 Task: Select the onFirstSeassionStart option in the status bar.
Action: Mouse moved to (16, 506)
Screenshot: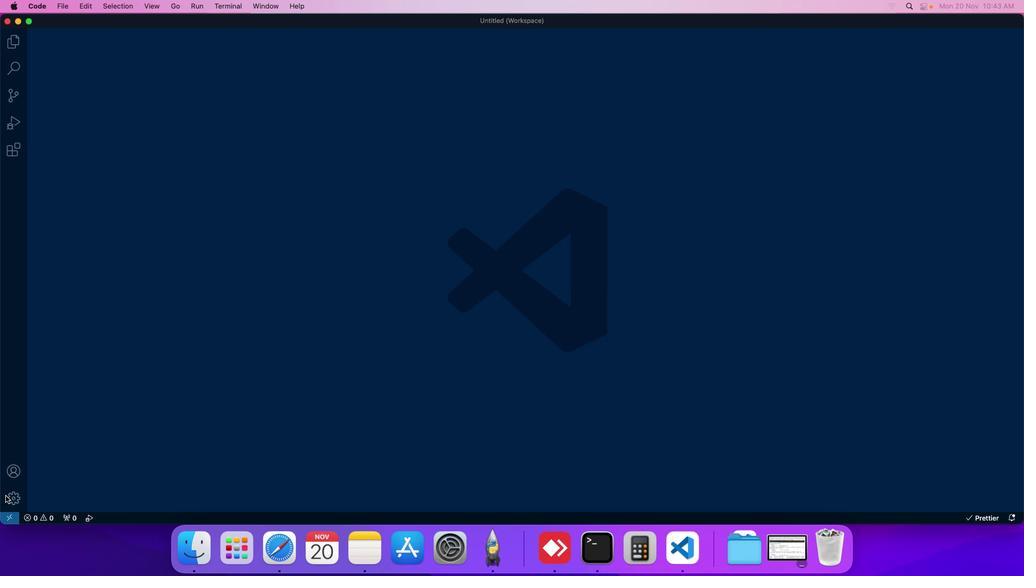 
Action: Mouse pressed left at (16, 506)
Screenshot: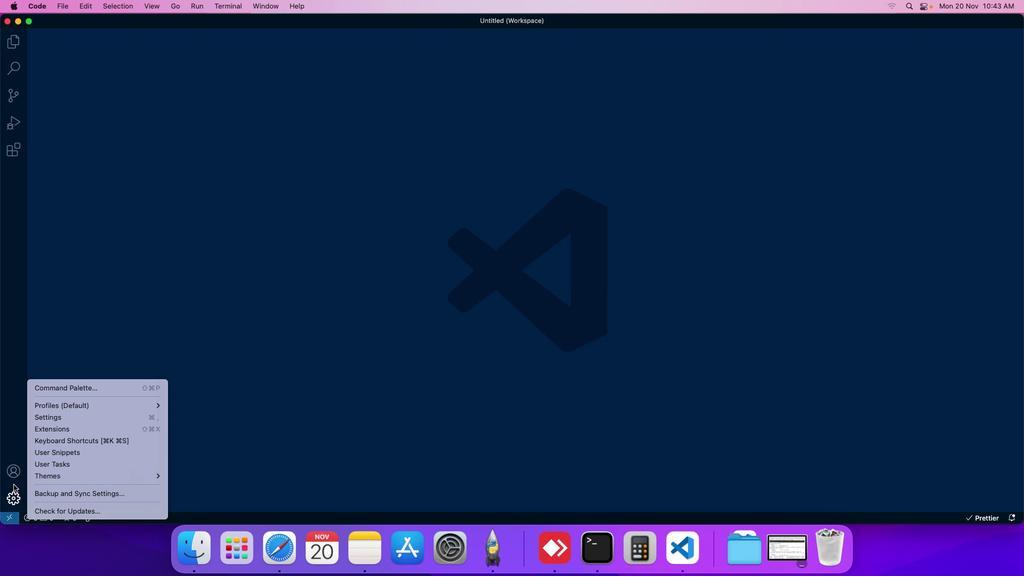 
Action: Mouse moved to (50, 426)
Screenshot: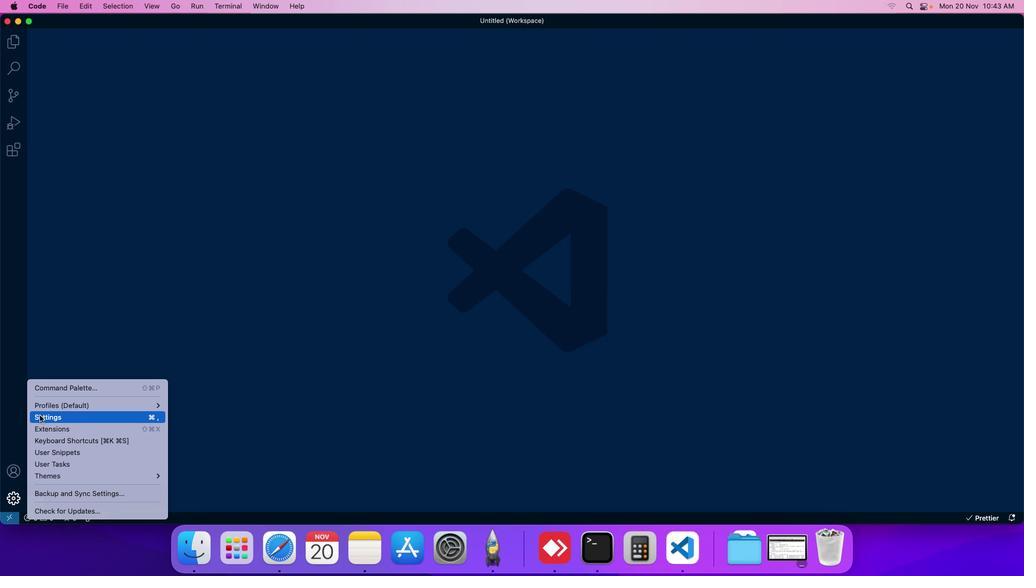 
Action: Mouse pressed left at (50, 426)
Screenshot: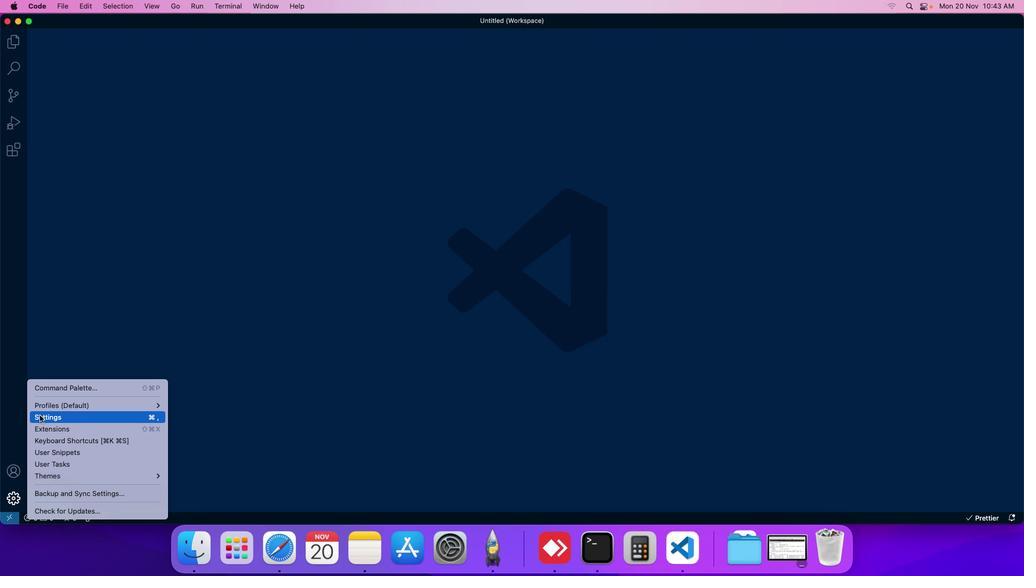 
Action: Mouse moved to (256, 98)
Screenshot: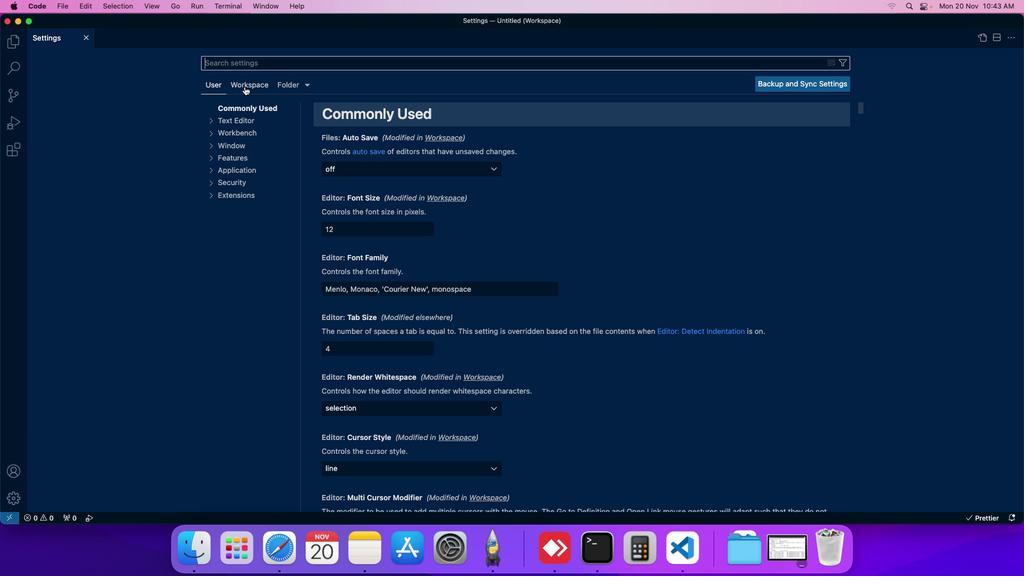 
Action: Mouse pressed left at (256, 98)
Screenshot: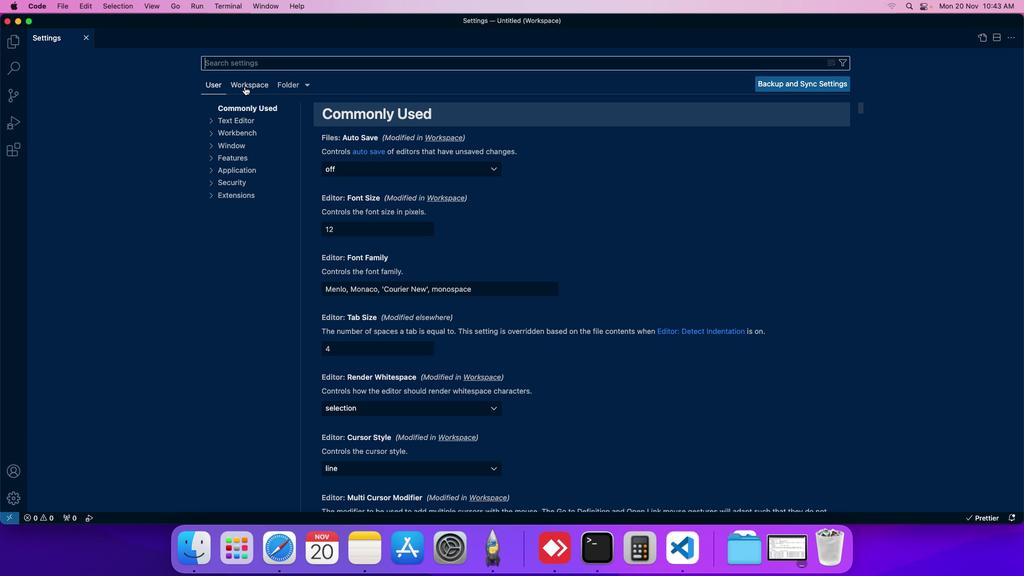 
Action: Mouse moved to (242, 168)
Screenshot: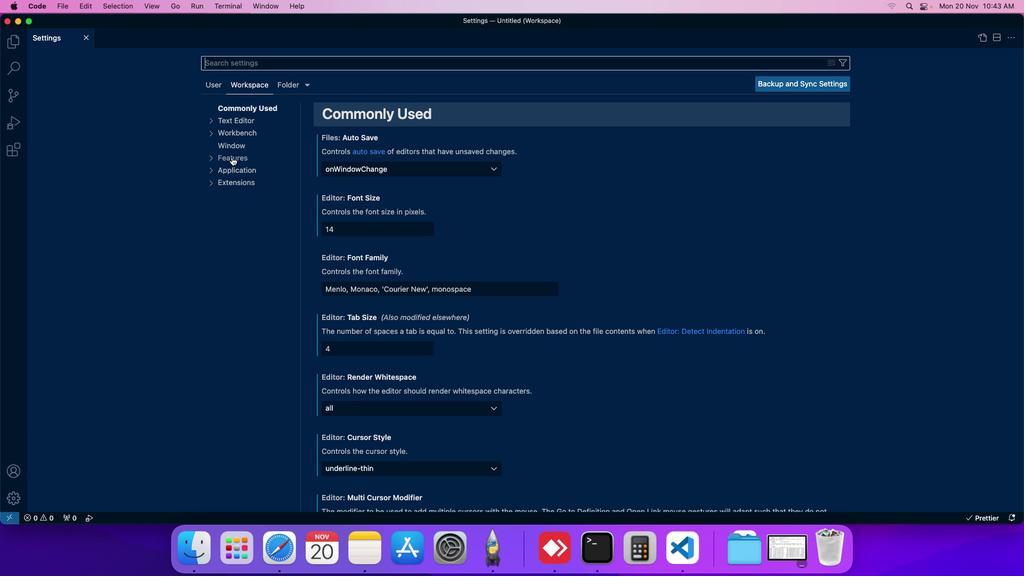 
Action: Mouse pressed left at (242, 168)
Screenshot: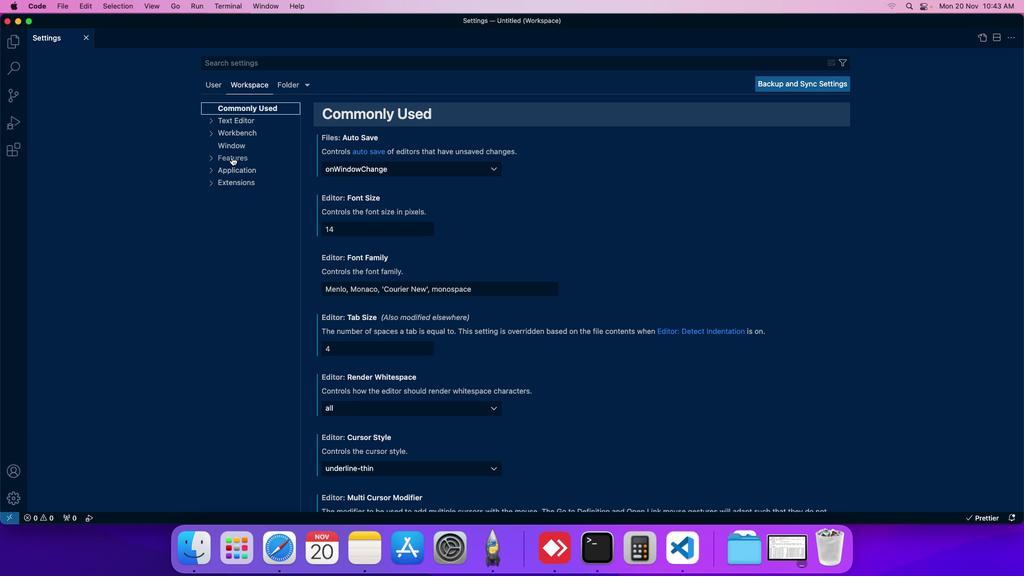 
Action: Mouse moved to (249, 215)
Screenshot: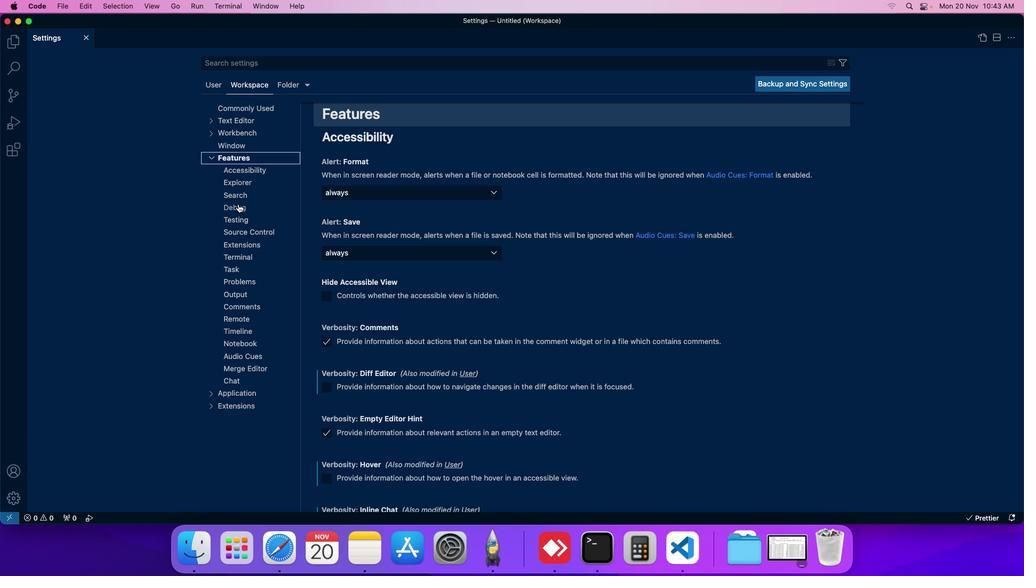 
Action: Mouse pressed left at (249, 215)
Screenshot: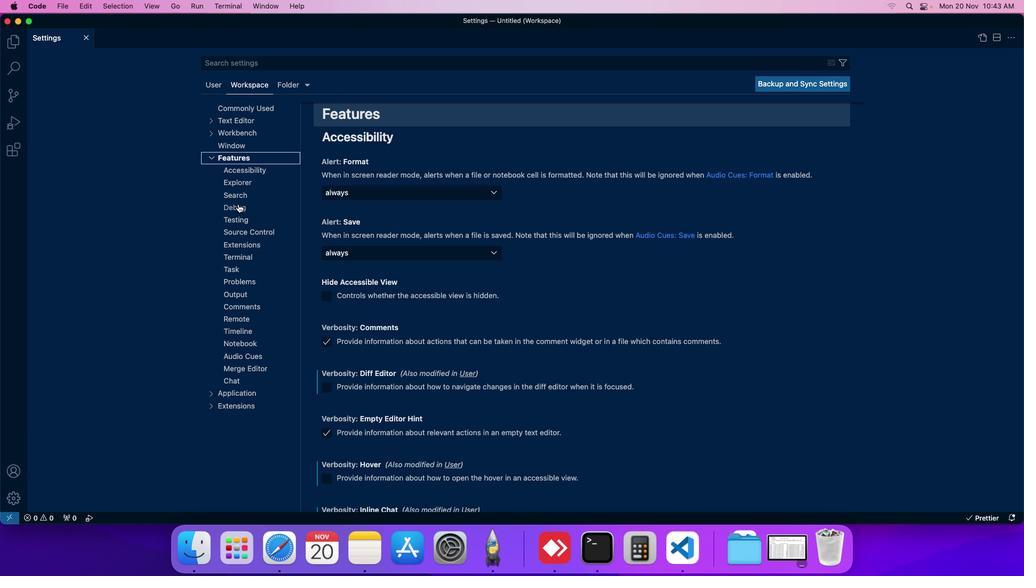 
Action: Mouse moved to (335, 255)
Screenshot: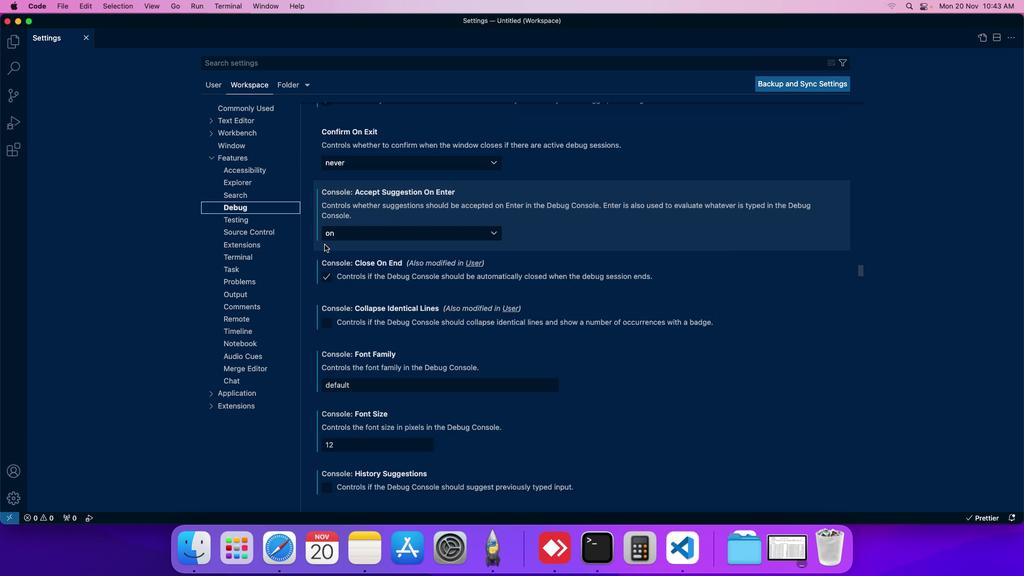 
Action: Mouse scrolled (335, 255) with delta (11, 10)
Screenshot: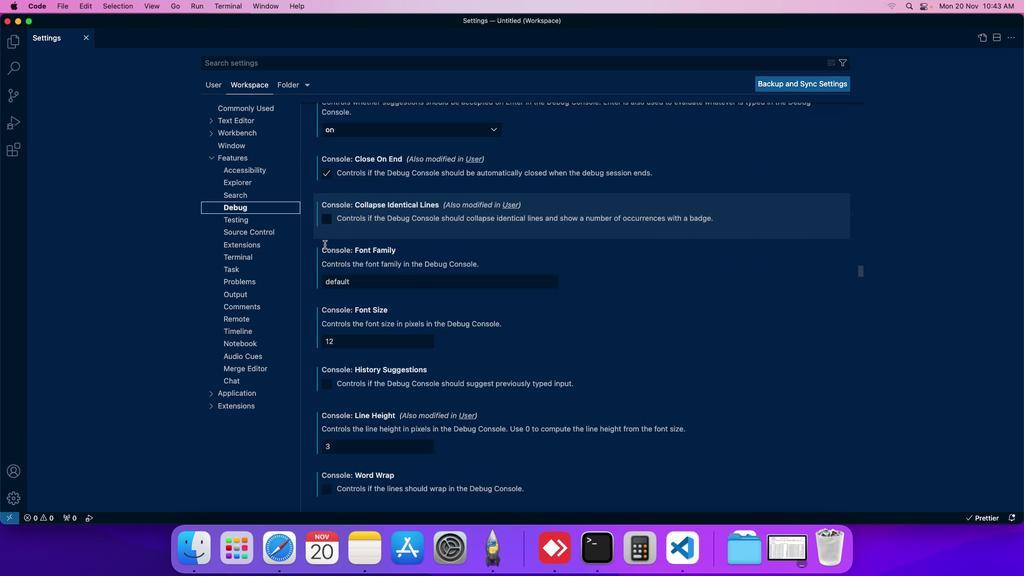 
Action: Mouse scrolled (335, 255) with delta (11, 10)
Screenshot: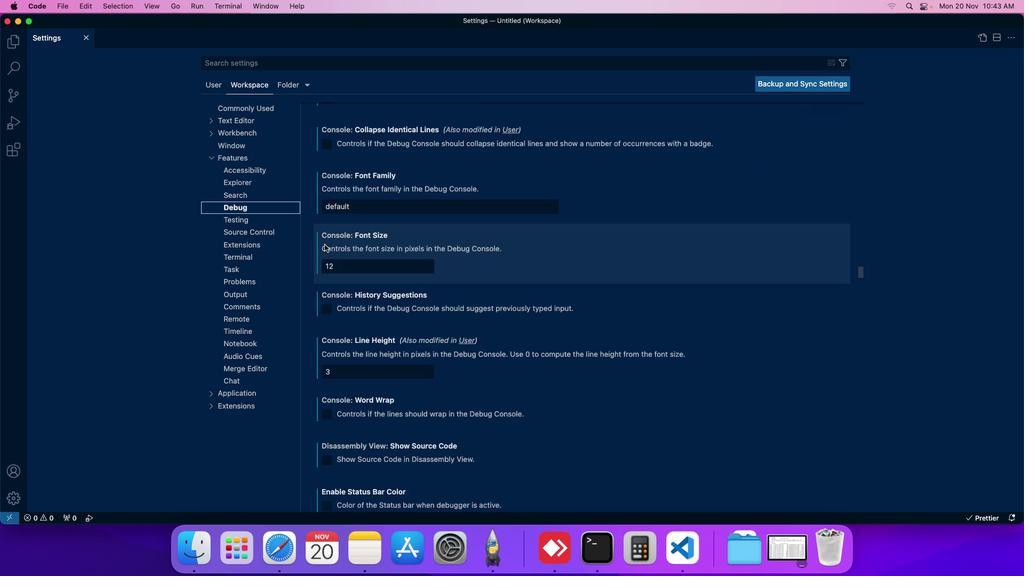 
Action: Mouse scrolled (335, 255) with delta (11, 10)
Screenshot: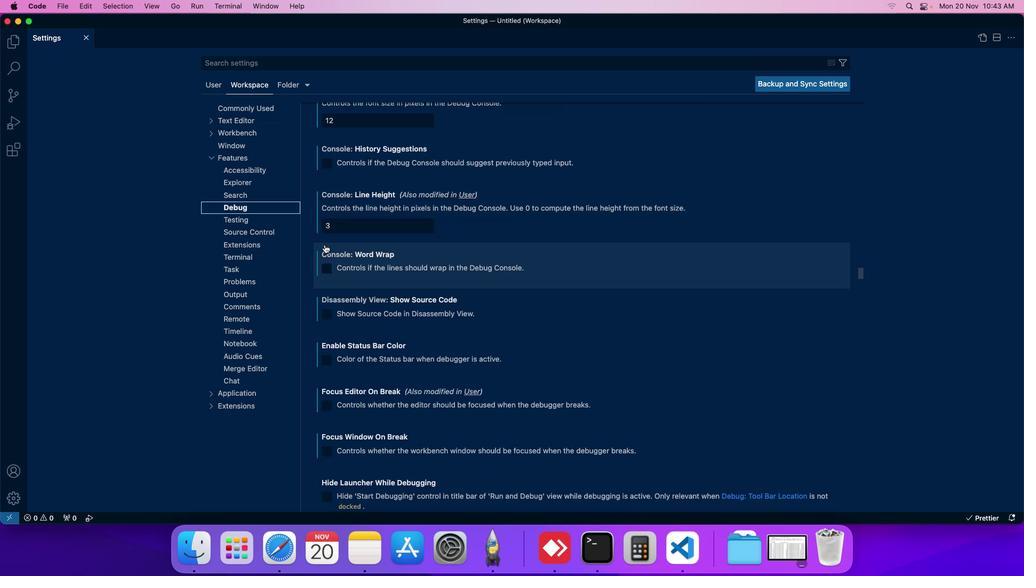 
Action: Mouse scrolled (335, 255) with delta (11, 10)
Screenshot: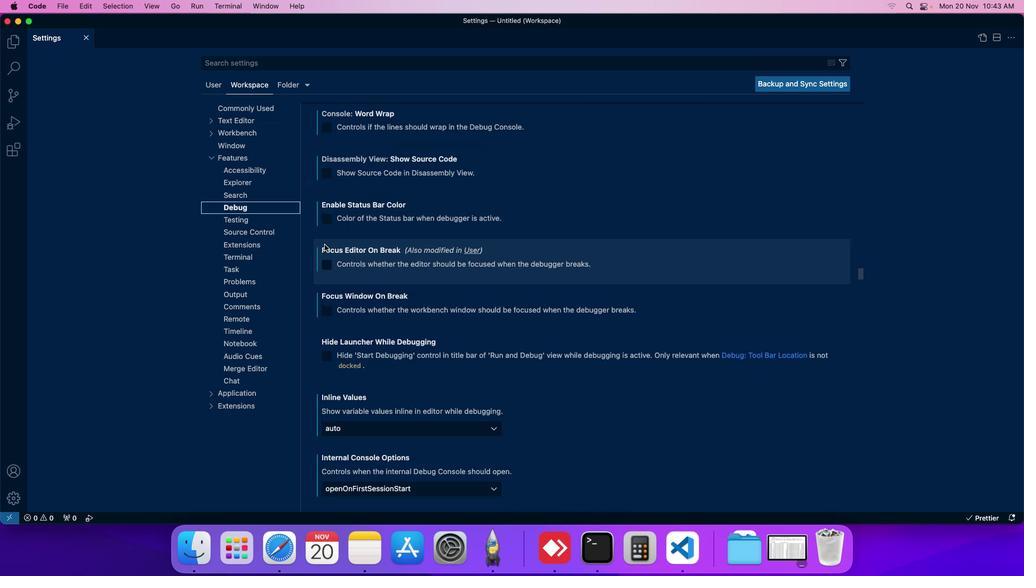 
Action: Mouse scrolled (335, 255) with delta (11, 10)
Screenshot: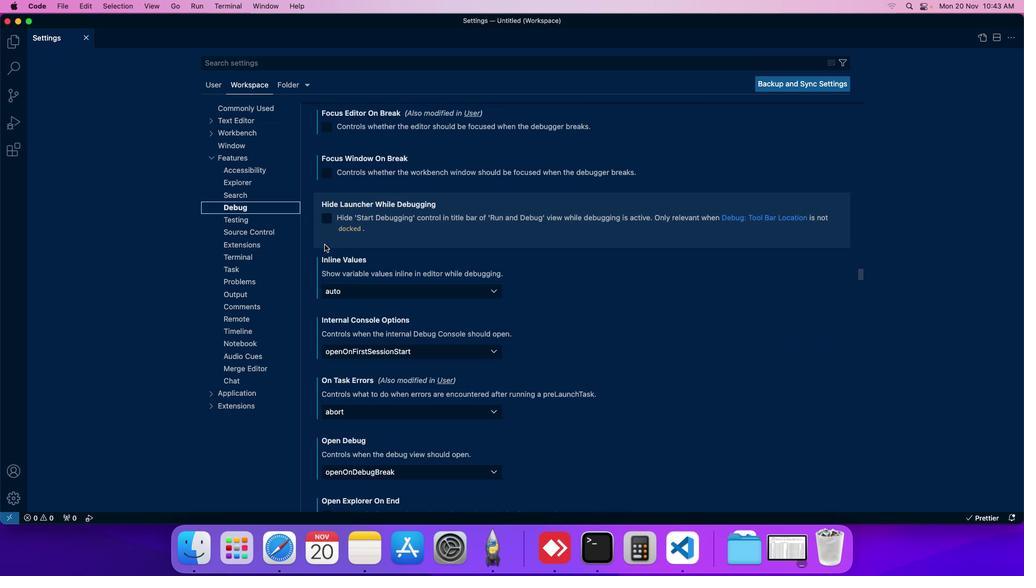 
Action: Mouse scrolled (335, 255) with delta (11, 10)
Screenshot: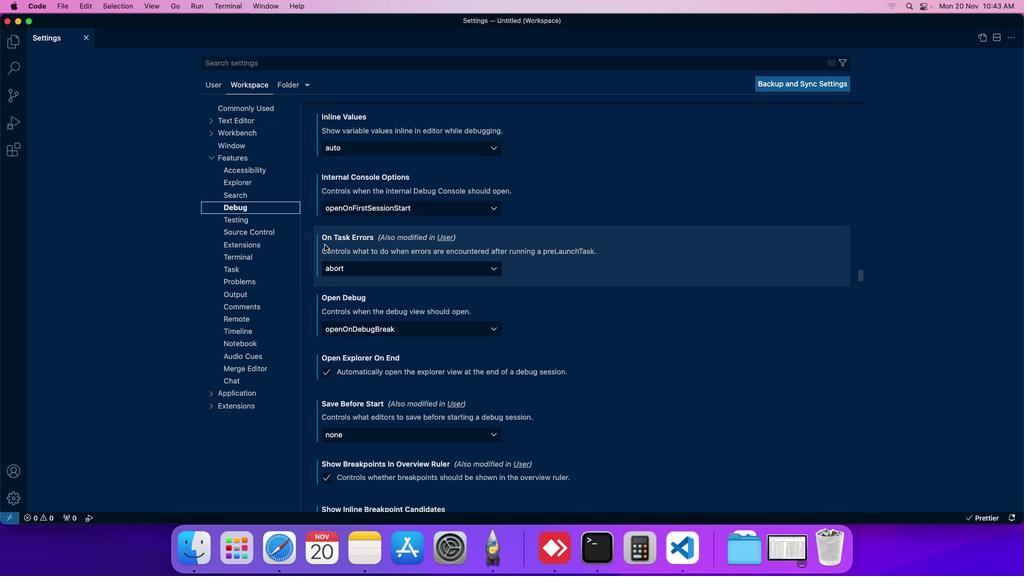 
Action: Mouse scrolled (335, 255) with delta (11, 10)
Screenshot: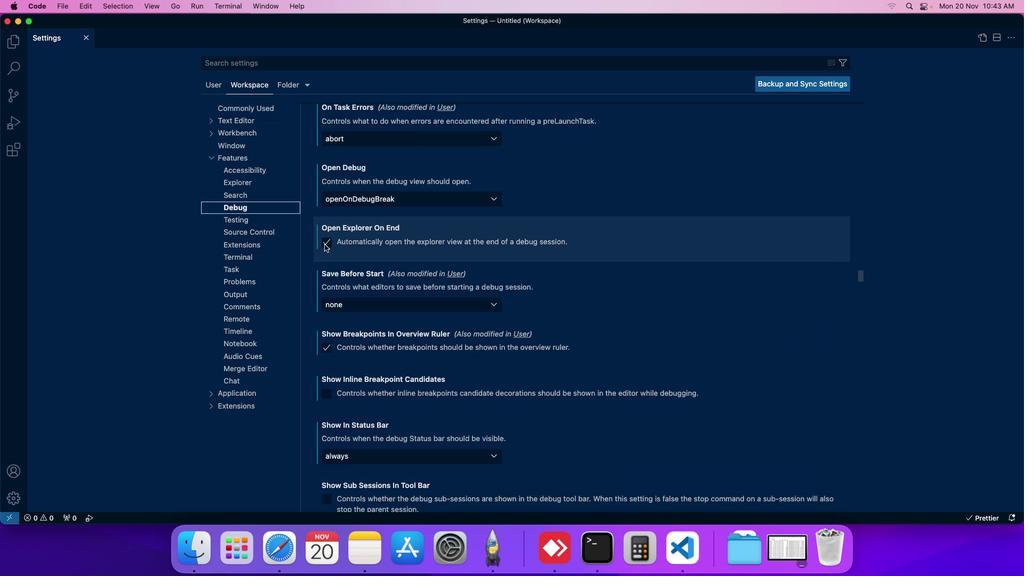 
Action: Mouse scrolled (335, 255) with delta (11, 10)
Screenshot: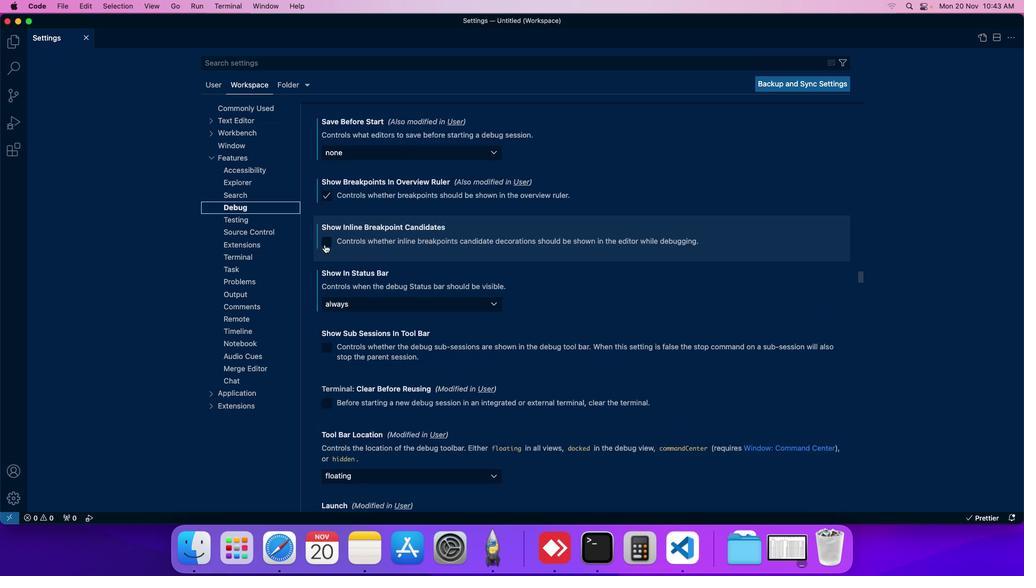 
Action: Mouse scrolled (335, 255) with delta (11, 10)
Screenshot: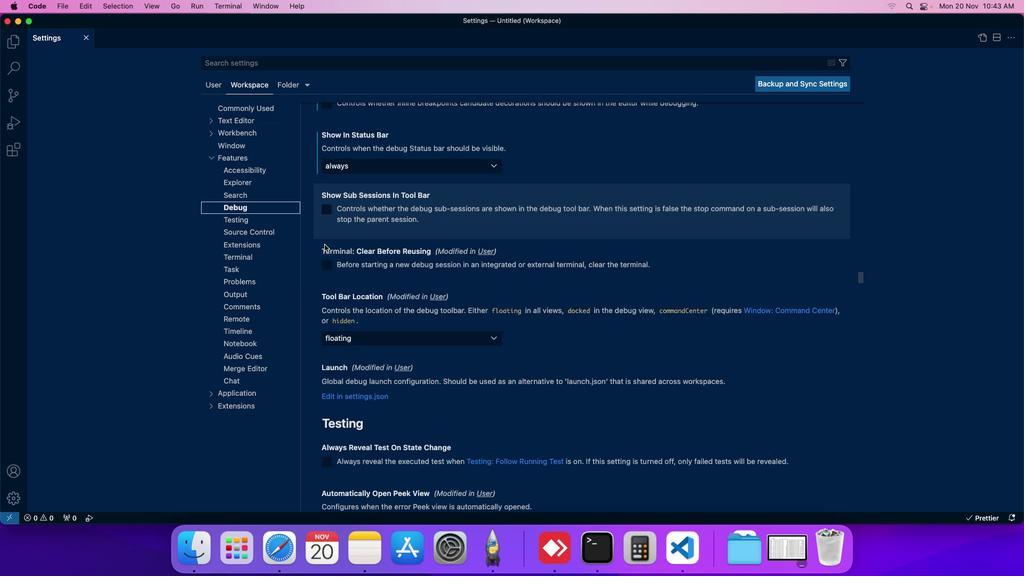 
Action: Mouse moved to (389, 176)
Screenshot: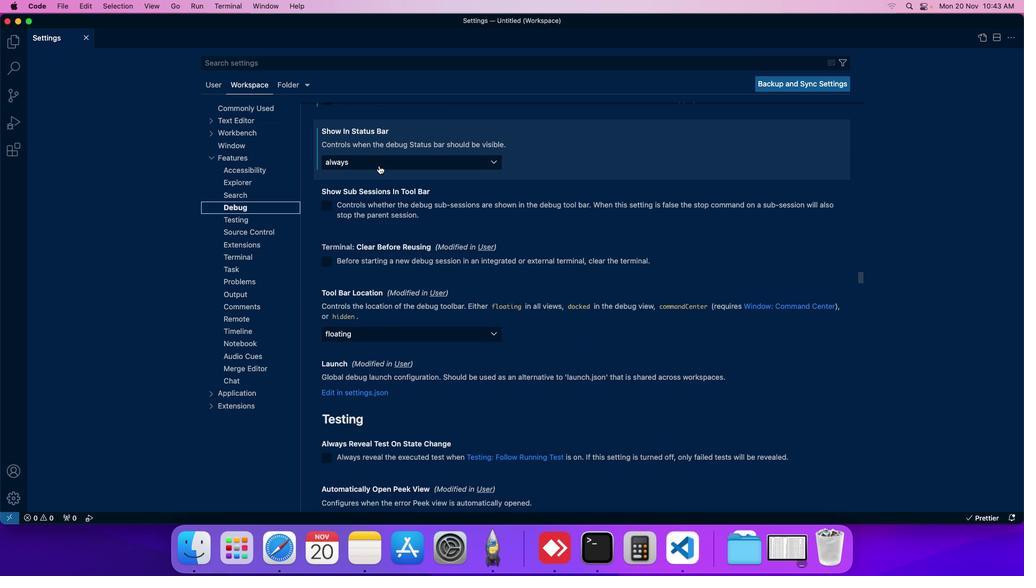 
Action: Mouse pressed left at (389, 176)
Screenshot: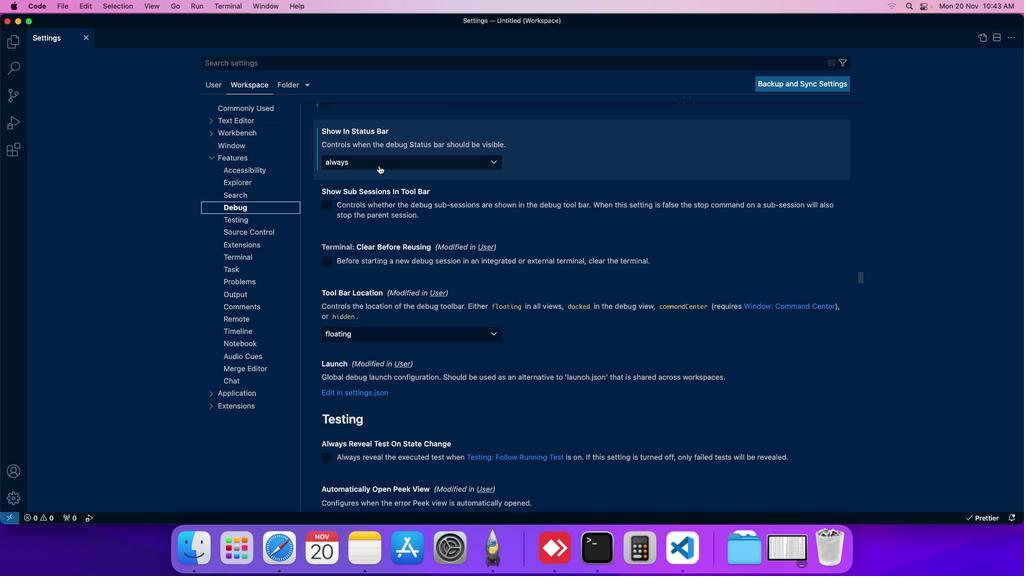 
Action: Mouse moved to (378, 210)
Screenshot: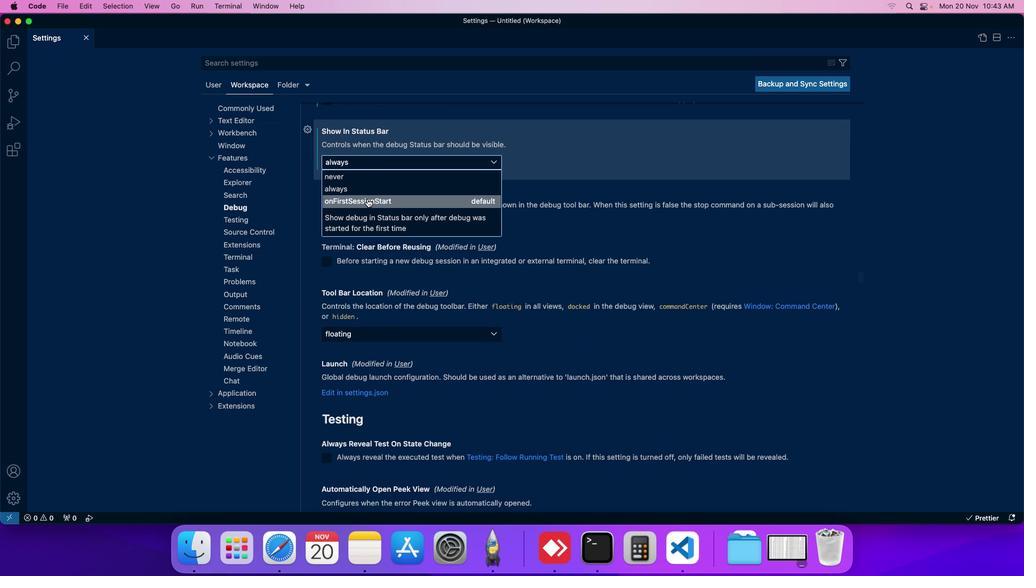 
Action: Mouse pressed left at (378, 210)
Screenshot: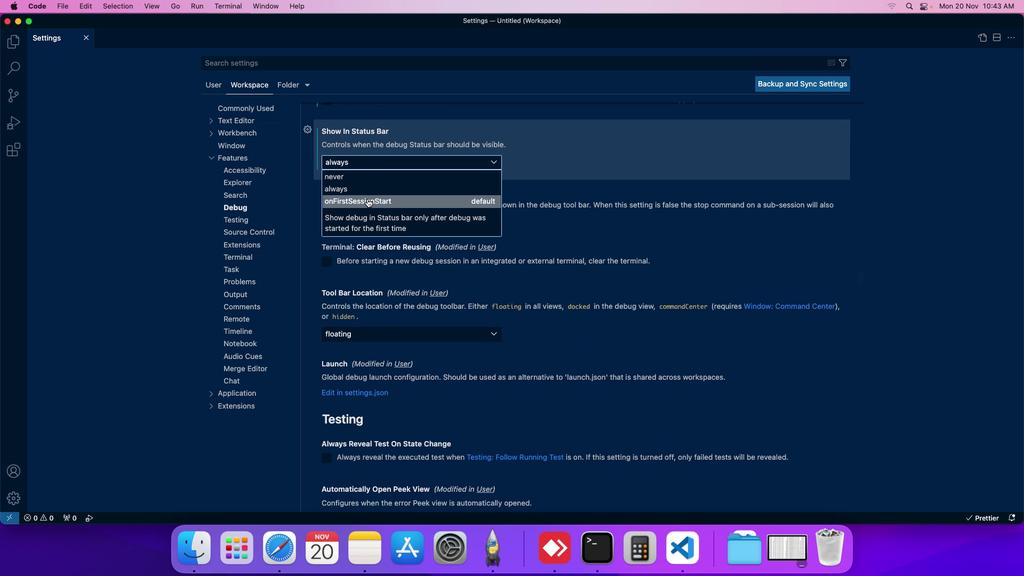 
Action: Mouse moved to (392, 180)
Screenshot: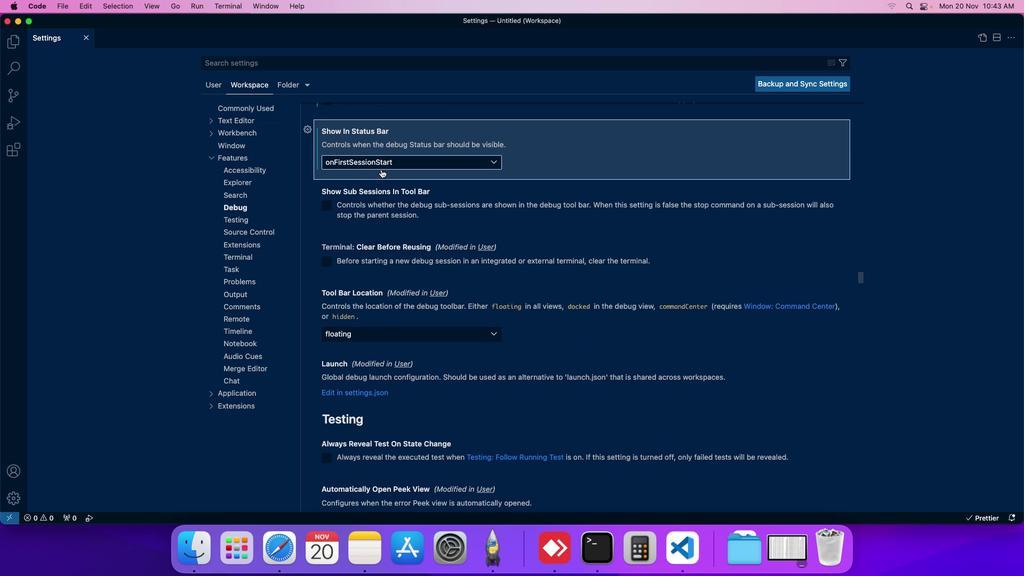 
